 Task: For heading Arial black with underline.  font size for heading18,  'Change the font style of data to'Calibri.  and font size to 9,  Change the alignment of both headline & data to Align center.  In the sheet  Excel File Workbook Spreadsheet
Action: Mouse moved to (835, 108)
Screenshot: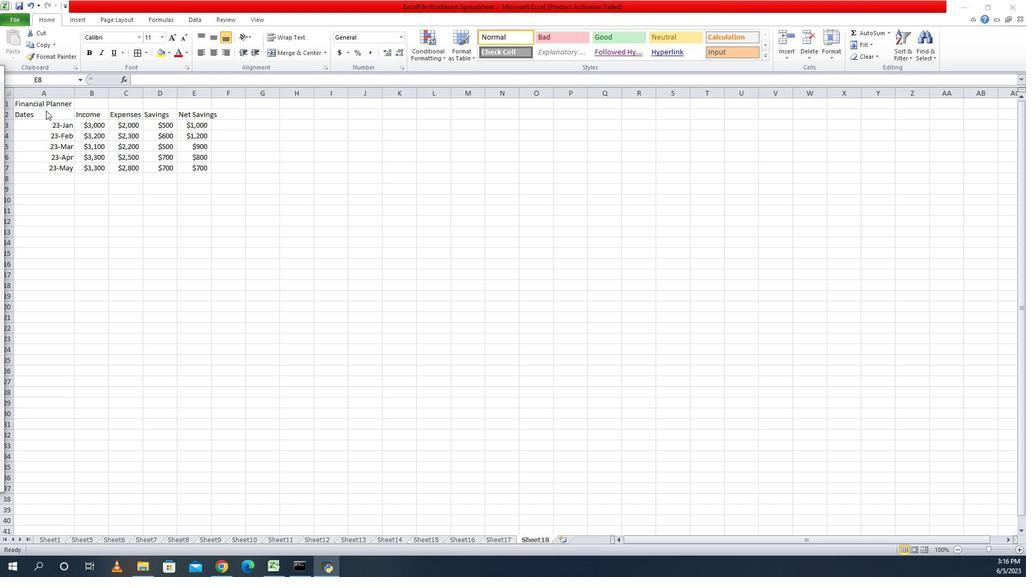 
Action: Mouse pressed left at (835, 108)
Screenshot: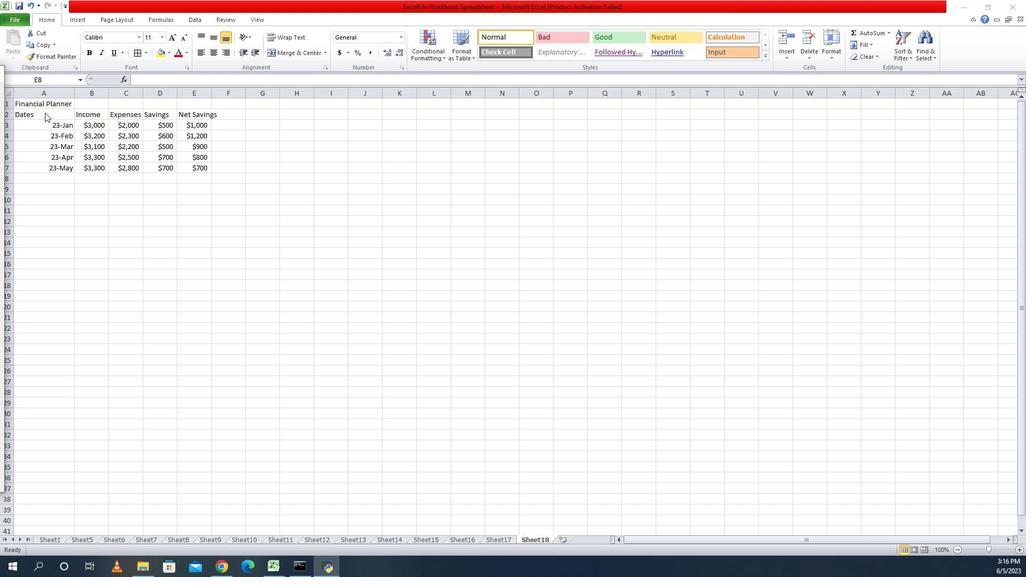 
Action: Mouse pressed left at (835, 108)
Screenshot: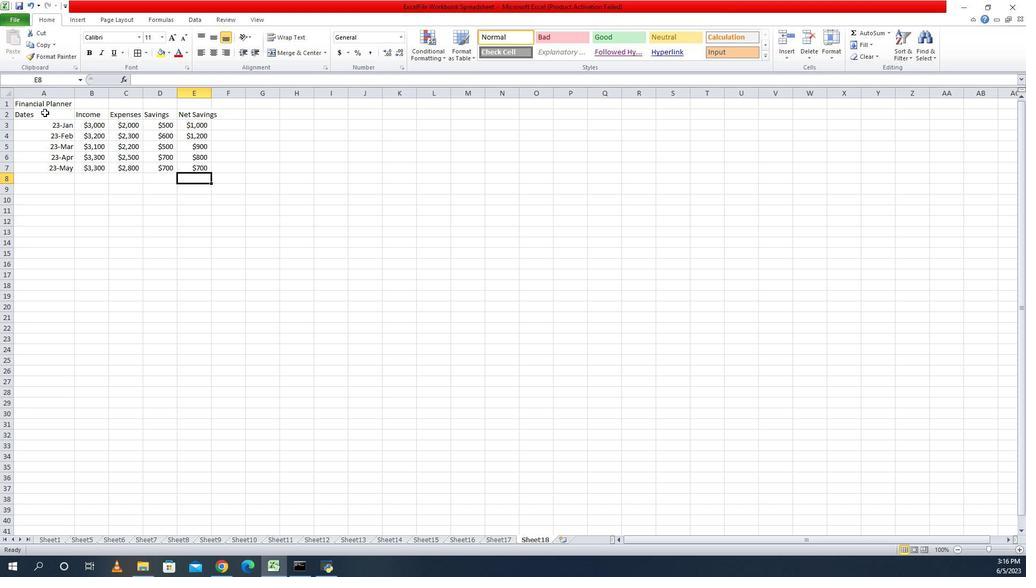 
Action: Mouse moved to (840, 113)
Screenshot: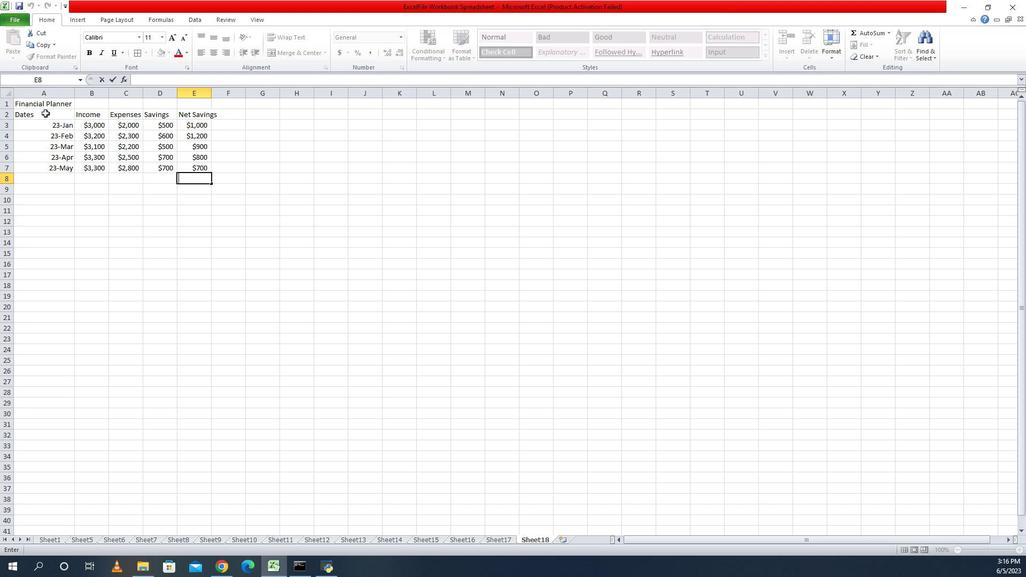 
Action: Mouse pressed left at (840, 113)
Screenshot: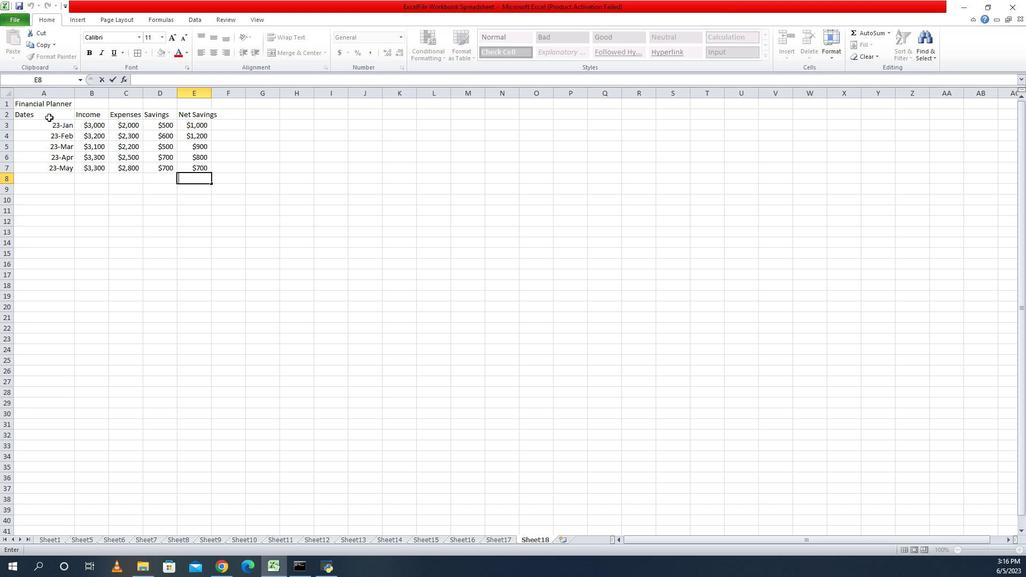 
Action: Mouse moved to (1003, 90)
Screenshot: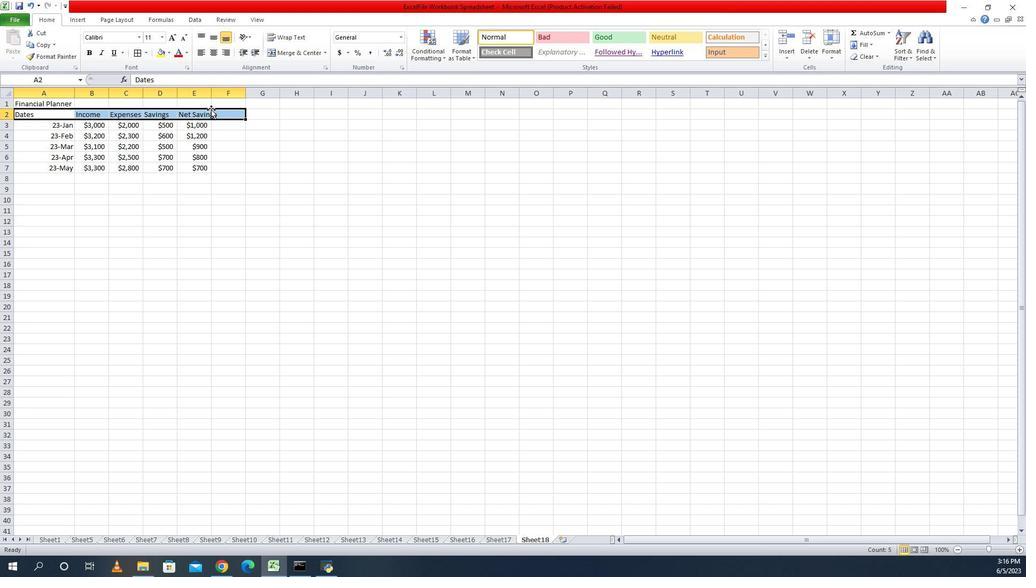 
Action: Mouse pressed left at (1003, 90)
Screenshot: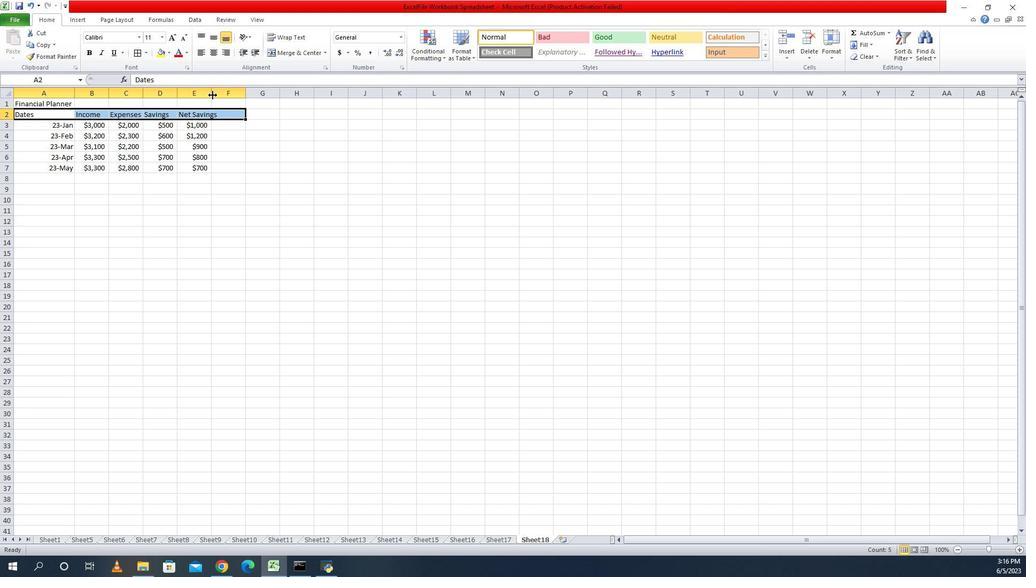
Action: Mouse pressed left at (1003, 90)
Screenshot: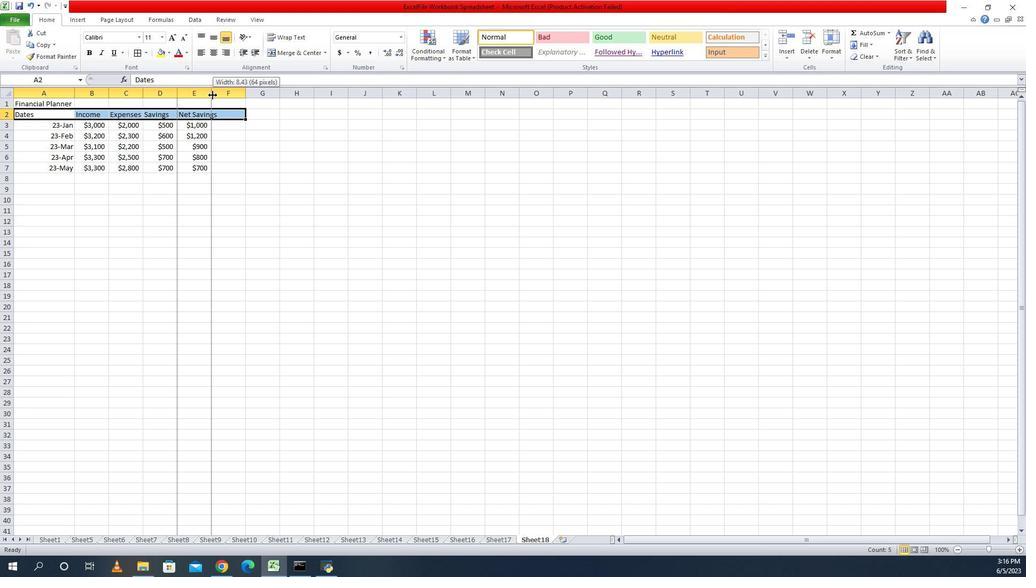 
Action: Mouse moved to (1010, 109)
Screenshot: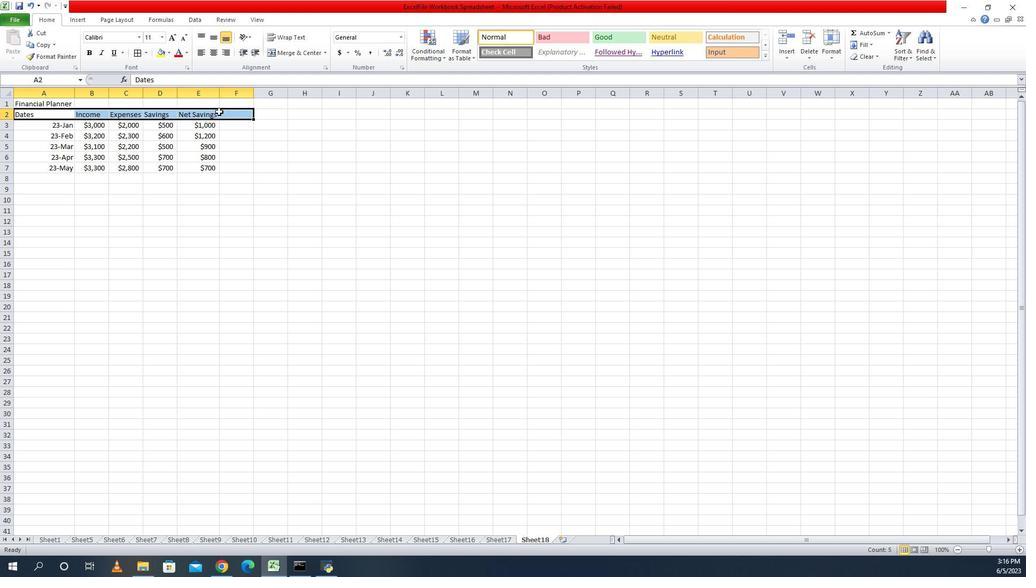 
Action: Mouse pressed left at (1010, 109)
Screenshot: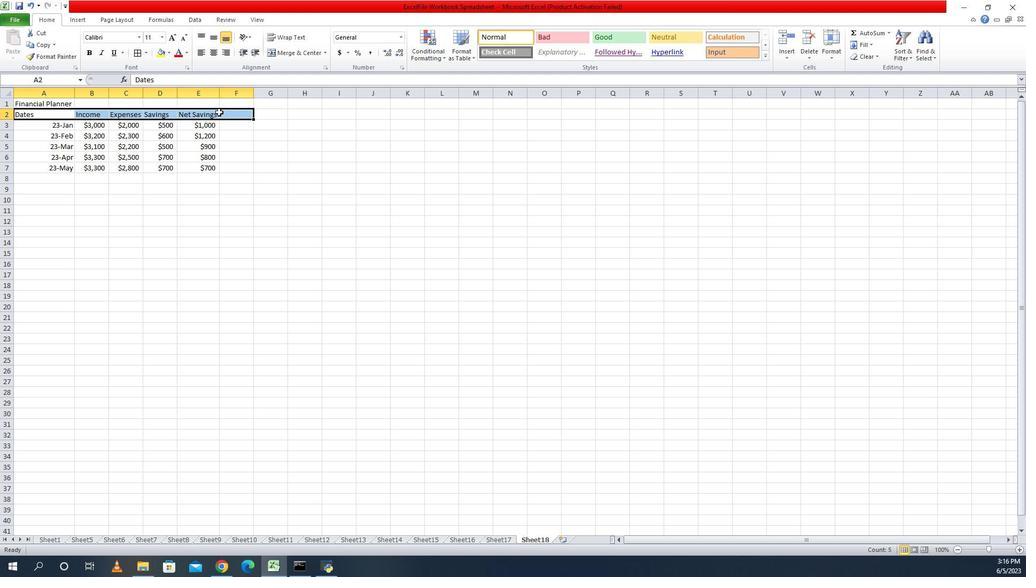 
Action: Mouse moved to (1010, 109)
Screenshot: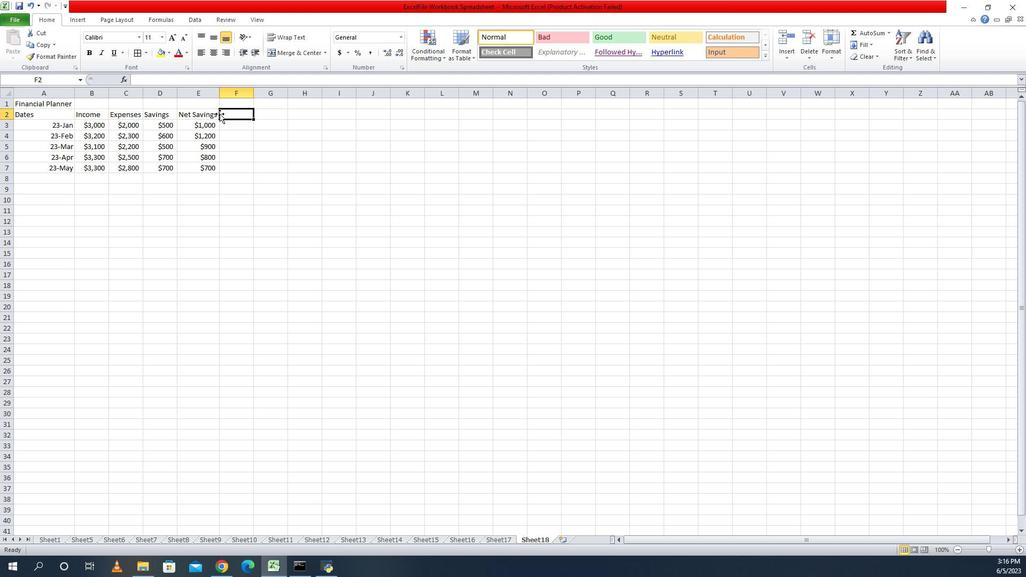 
Action: Mouse pressed left at (1010, 109)
Screenshot: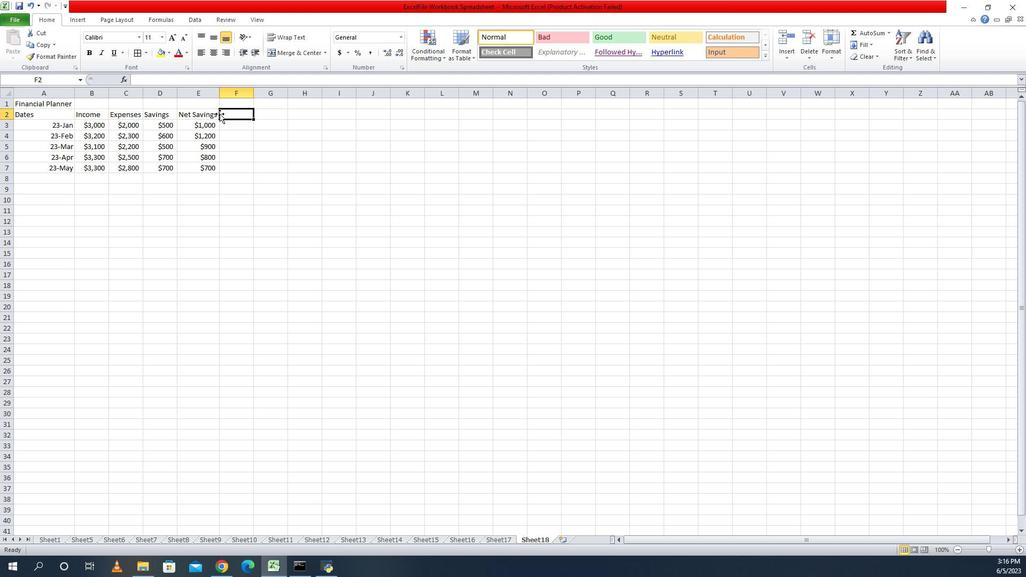 
Action: Mouse moved to (844, 107)
Screenshot: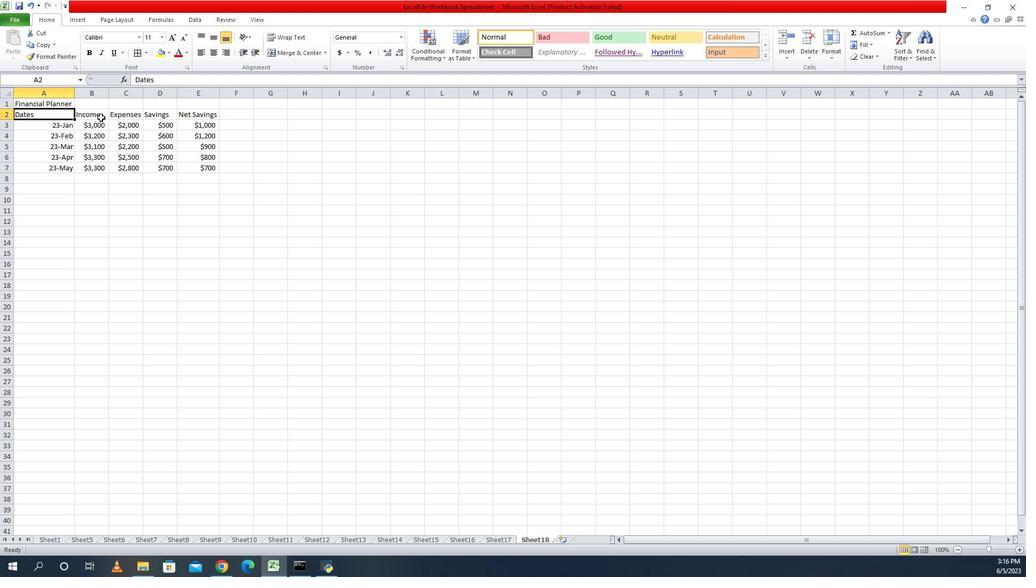 
Action: Mouse pressed left at (844, 107)
Screenshot: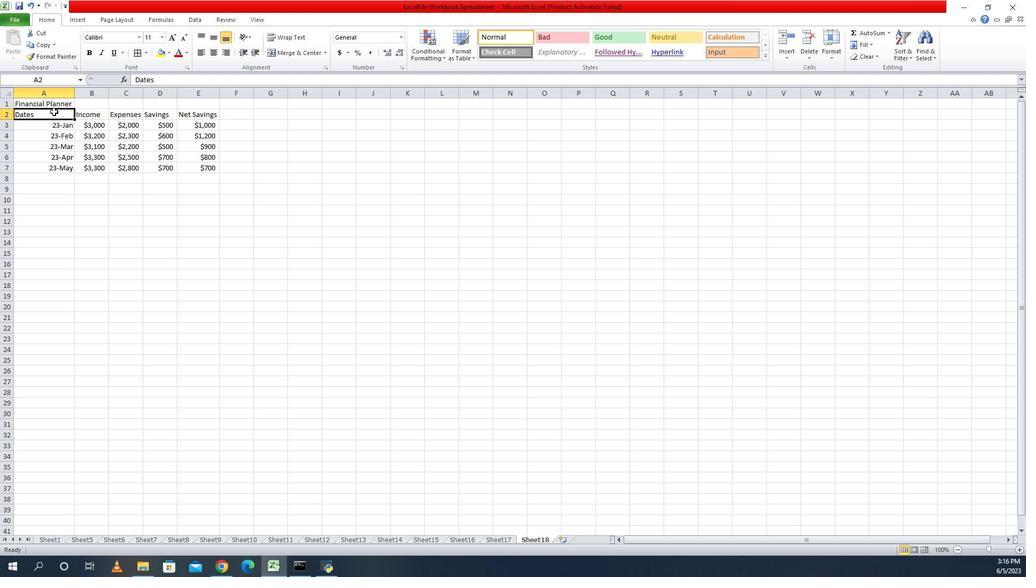 
Action: Mouse moved to (929, 34)
Screenshot: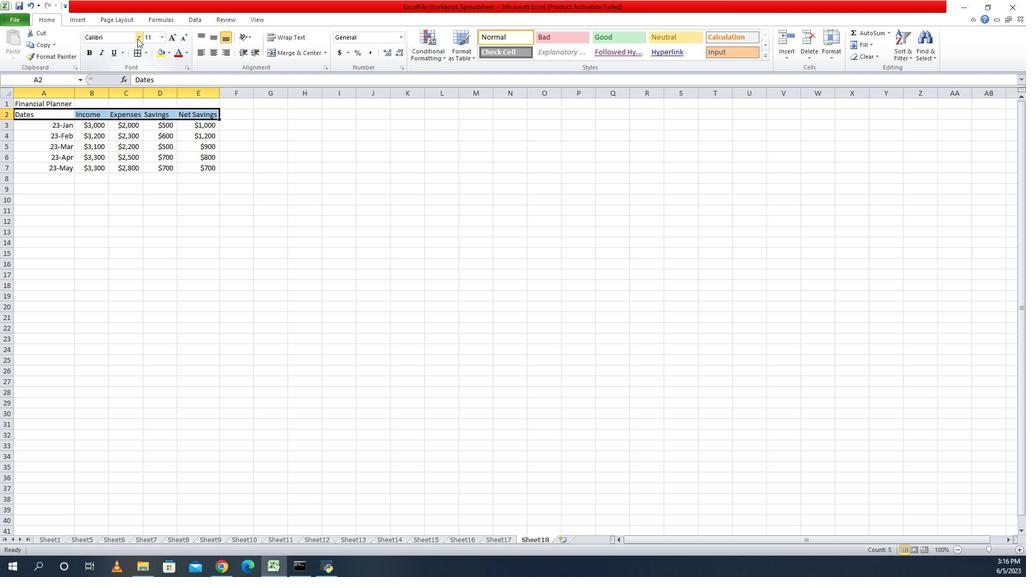 
Action: Mouse pressed left at (929, 34)
Screenshot: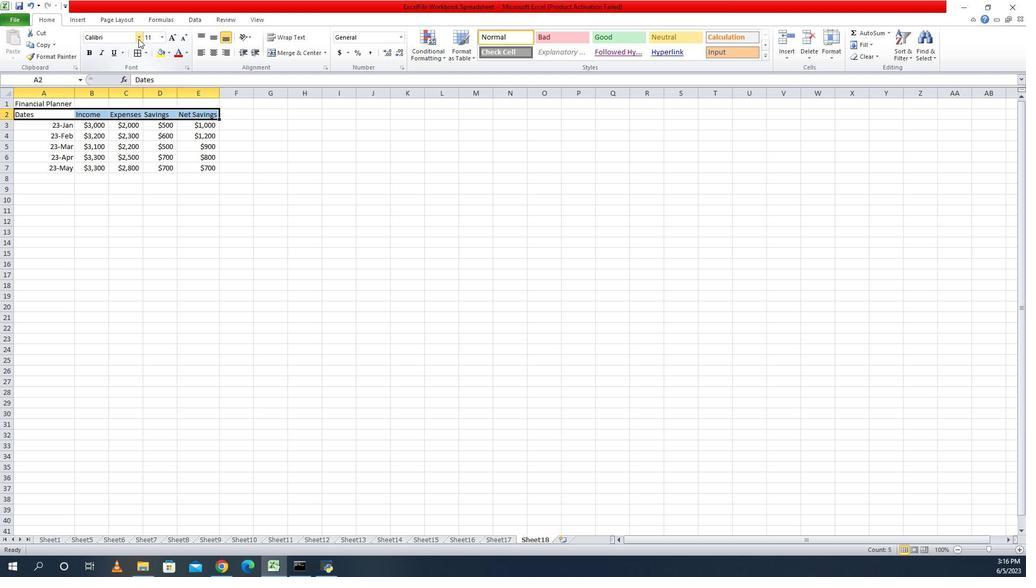 
Action: Mouse moved to (935, 130)
Screenshot: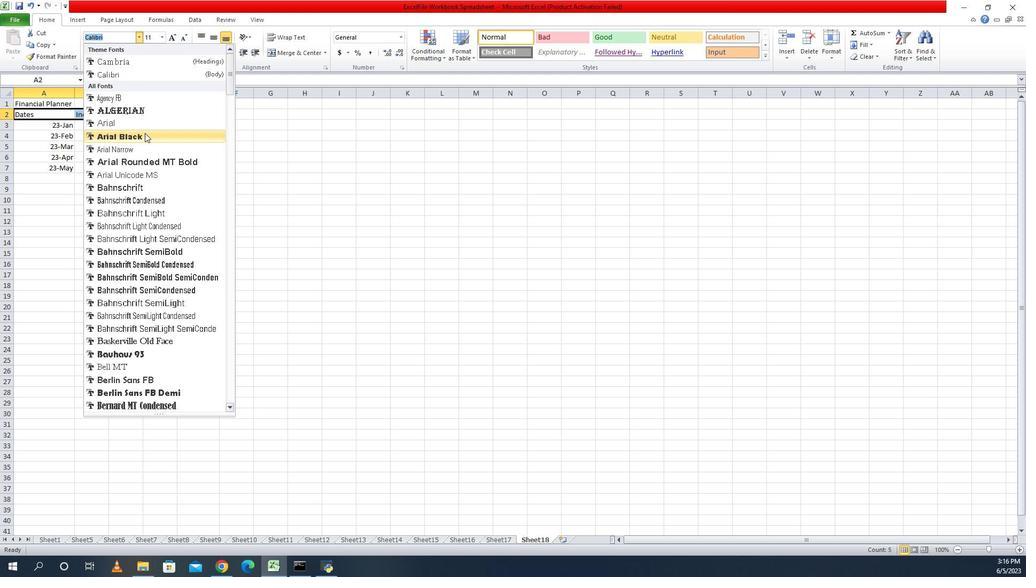 
Action: Mouse pressed left at (935, 130)
Screenshot: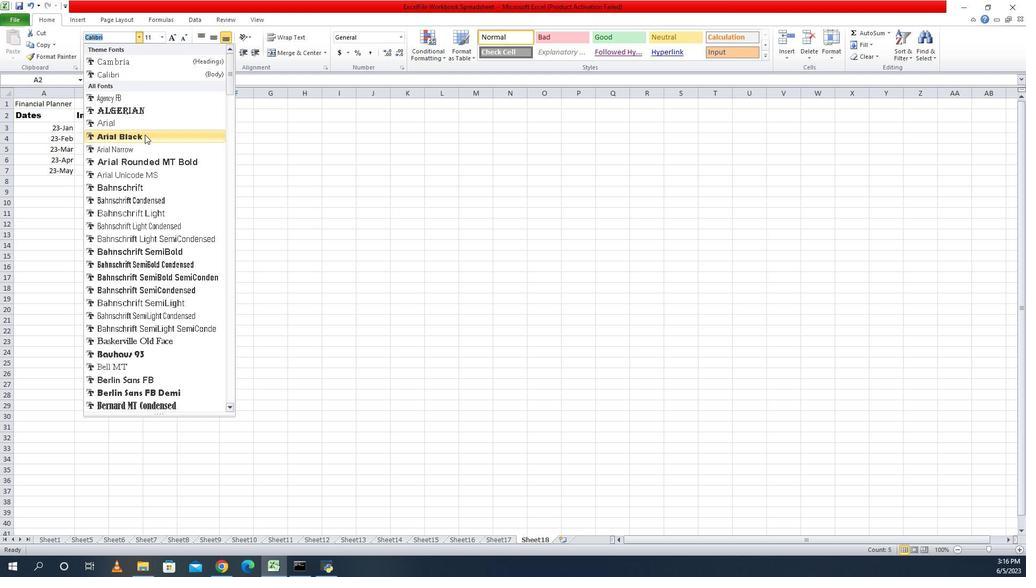 
Action: Mouse moved to (902, 51)
Screenshot: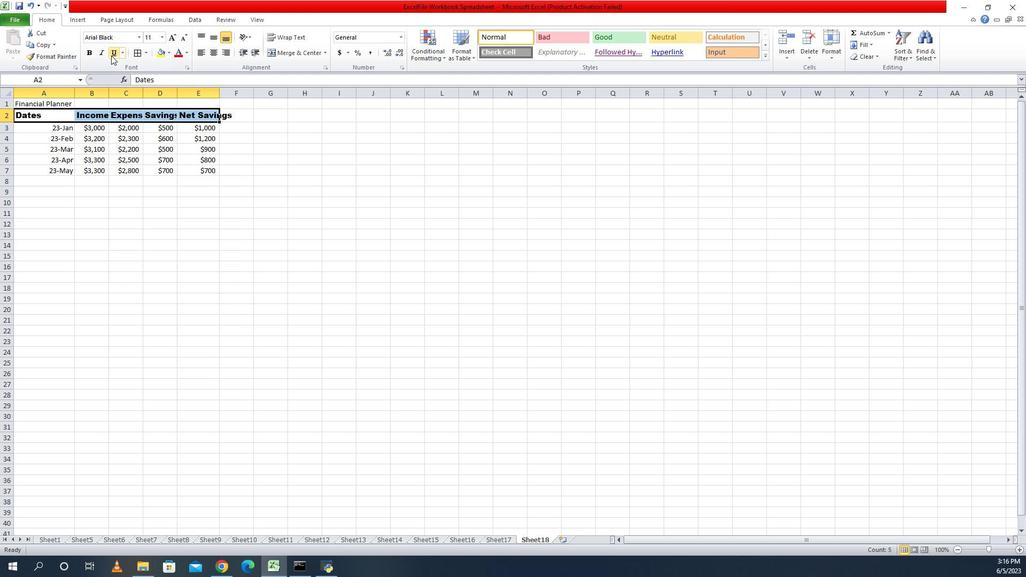 
Action: Mouse pressed left at (902, 51)
Screenshot: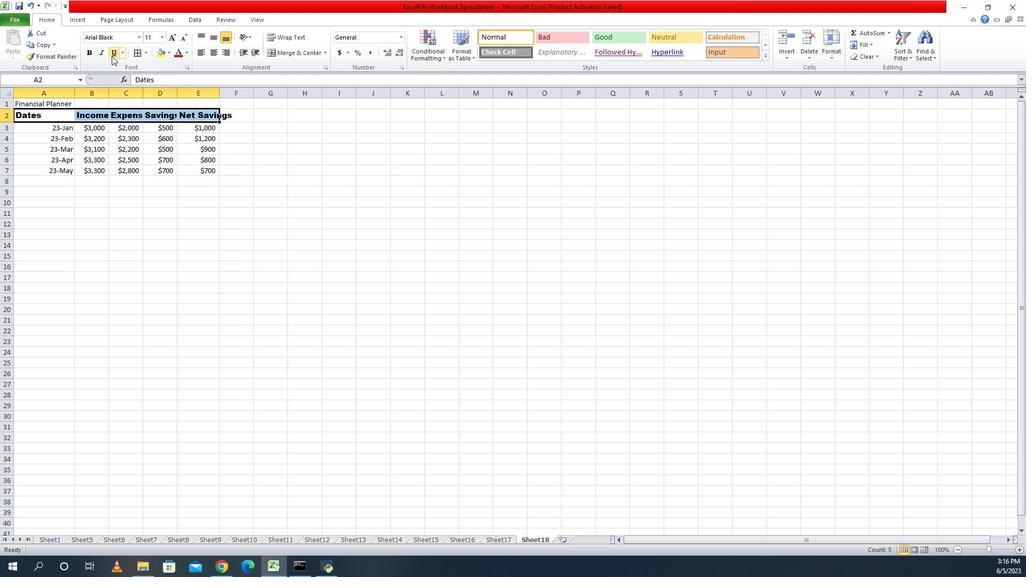 
Action: Mouse moved to (953, 33)
Screenshot: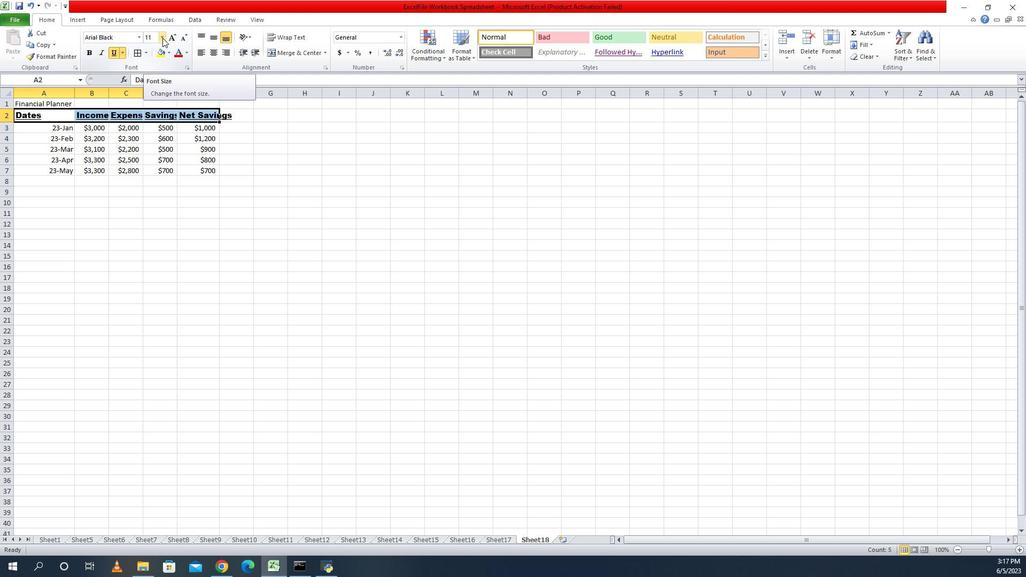 
Action: Mouse pressed left at (953, 33)
Screenshot: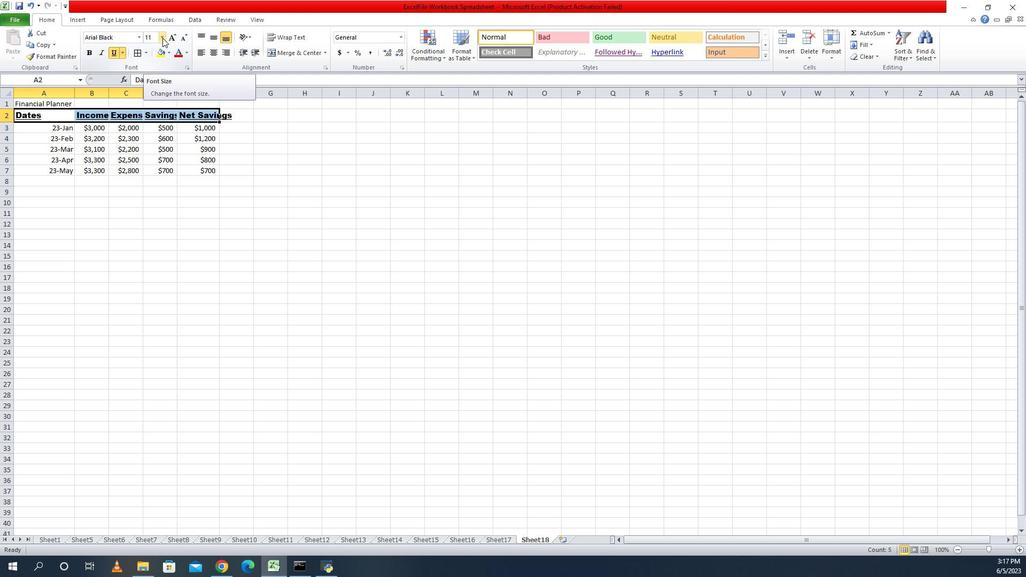 
Action: Mouse moved to (940, 109)
Screenshot: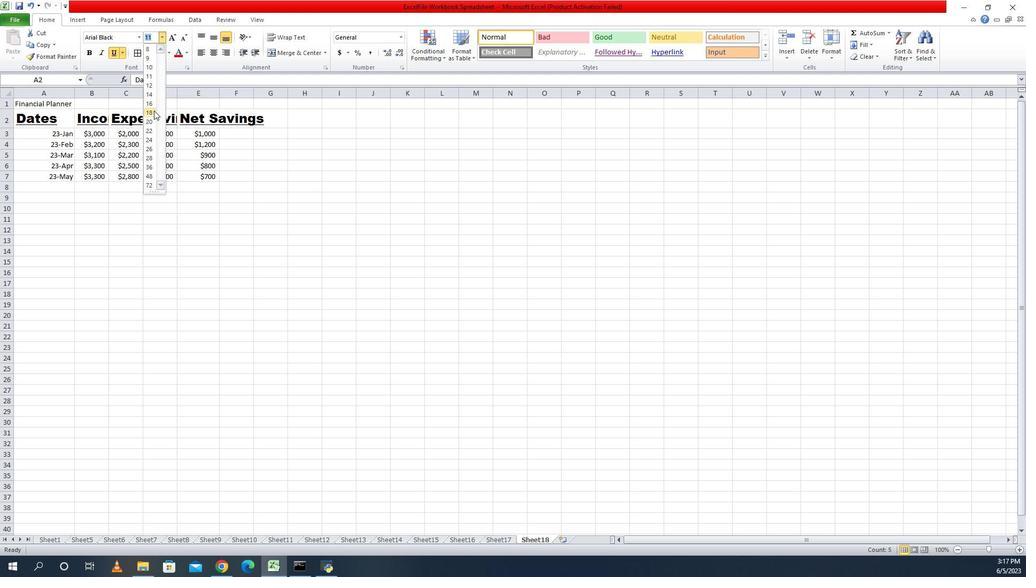 
Action: Mouse pressed left at (940, 109)
Screenshot: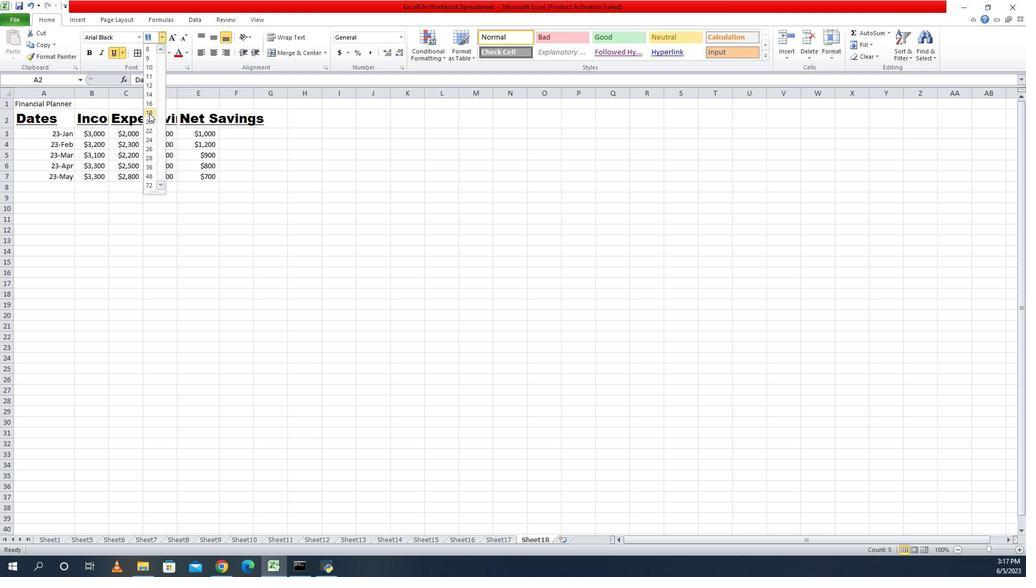 
Action: Mouse moved to (1011, 90)
Screenshot: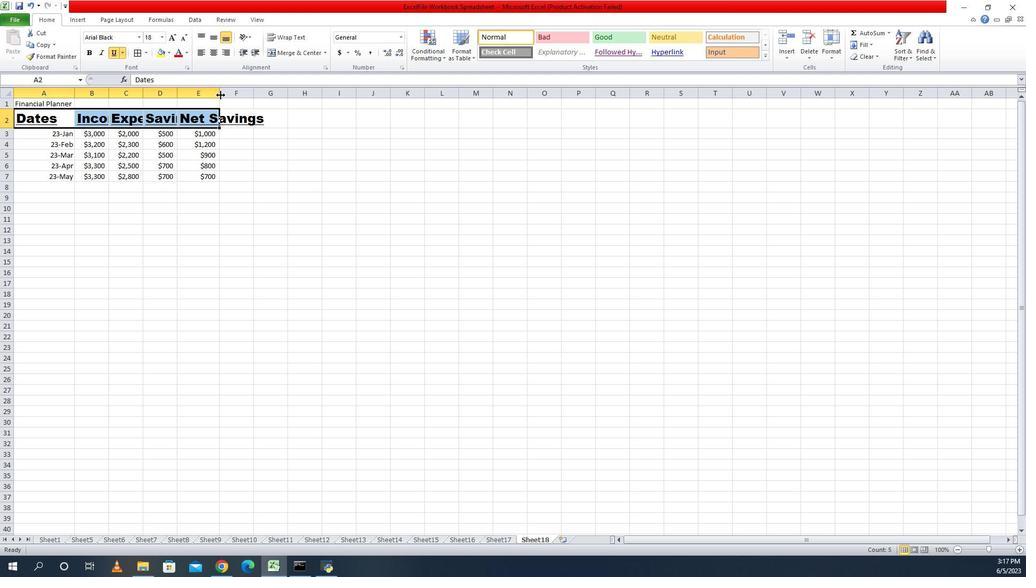 
Action: Mouse pressed left at (1011, 90)
Screenshot: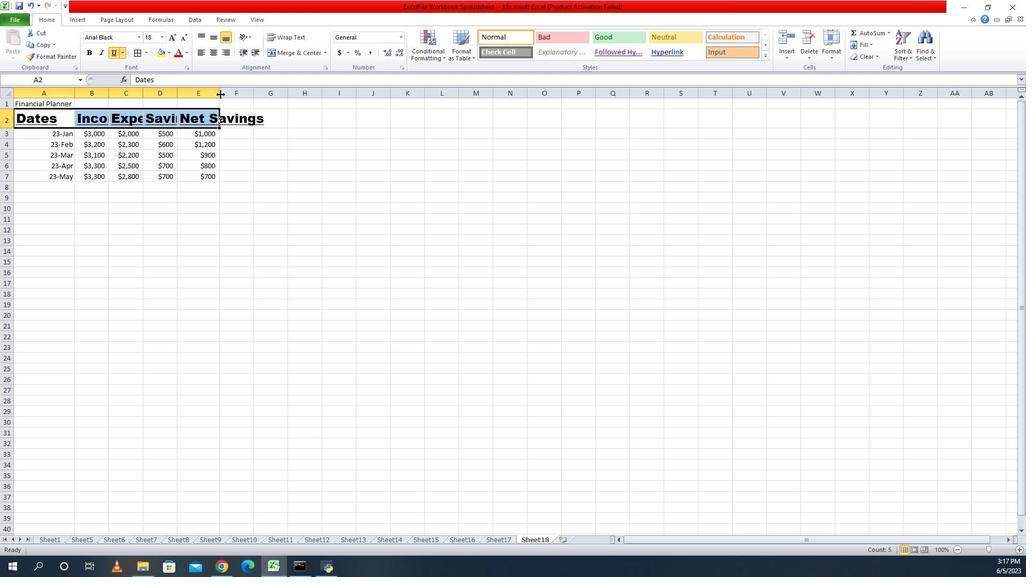 
Action: Mouse pressed left at (1011, 90)
Screenshot: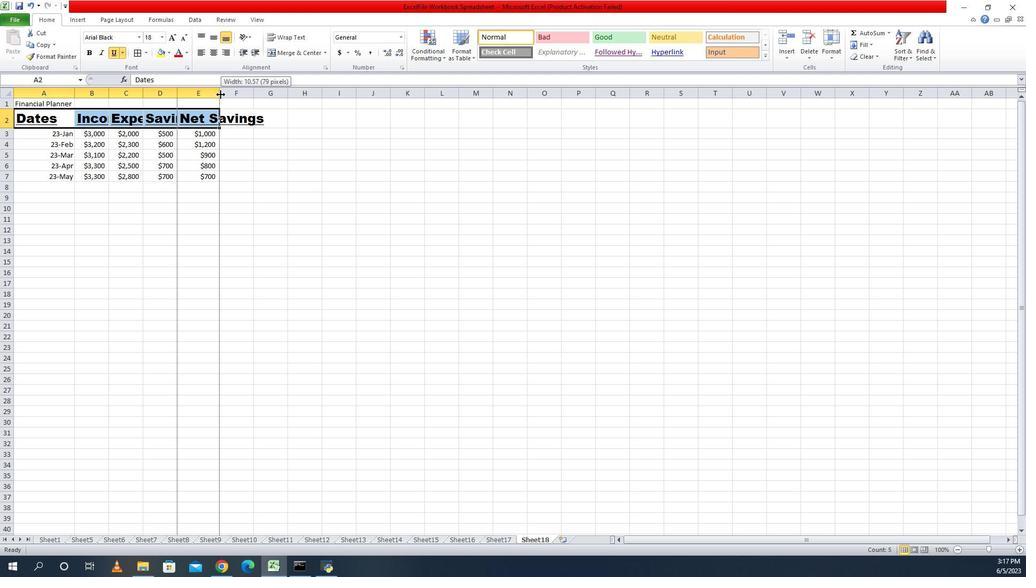 
Action: Mouse moved to (966, 89)
Screenshot: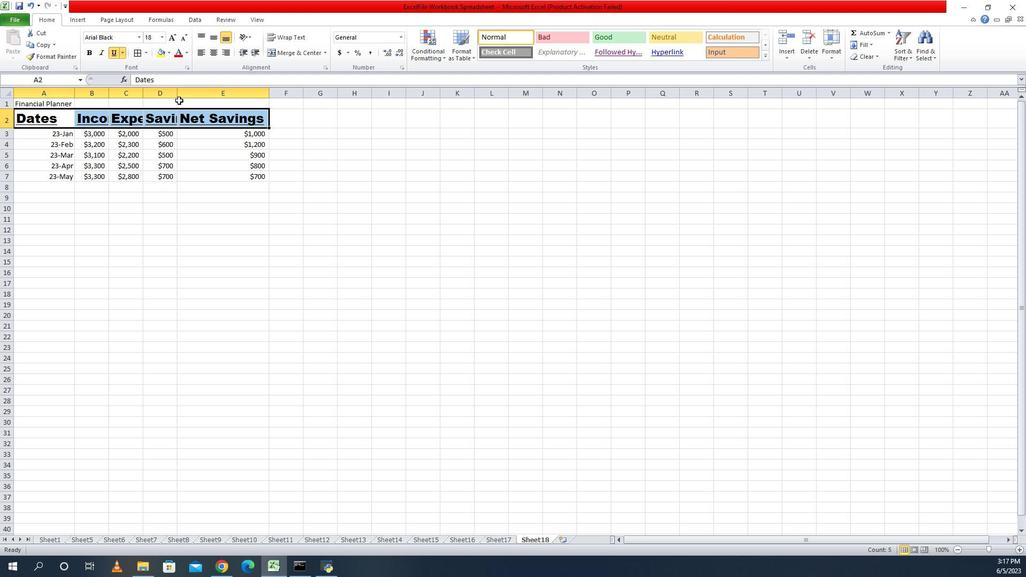 
Action: Mouse pressed left at (966, 89)
Screenshot: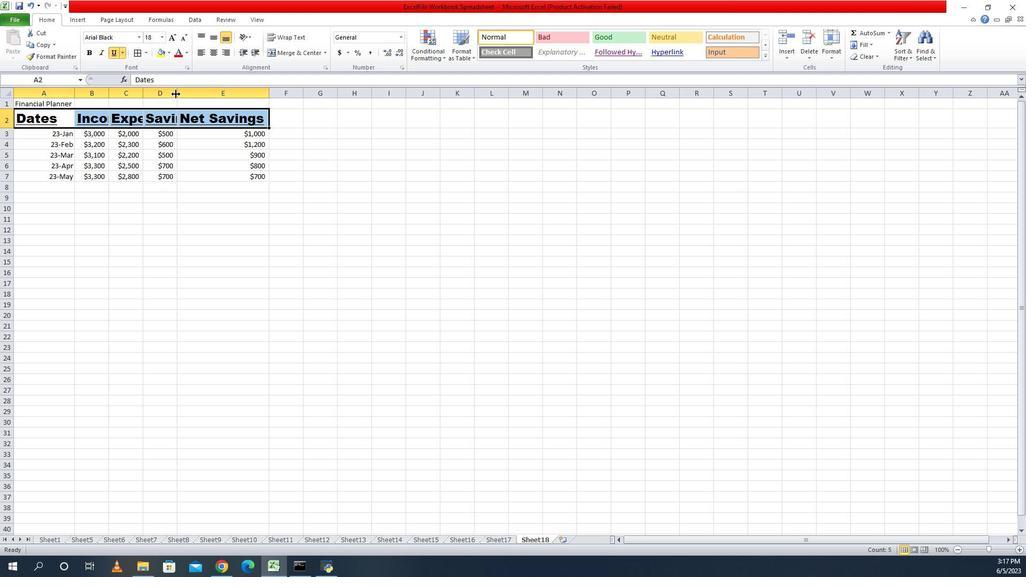 
Action: Mouse pressed left at (966, 89)
Screenshot: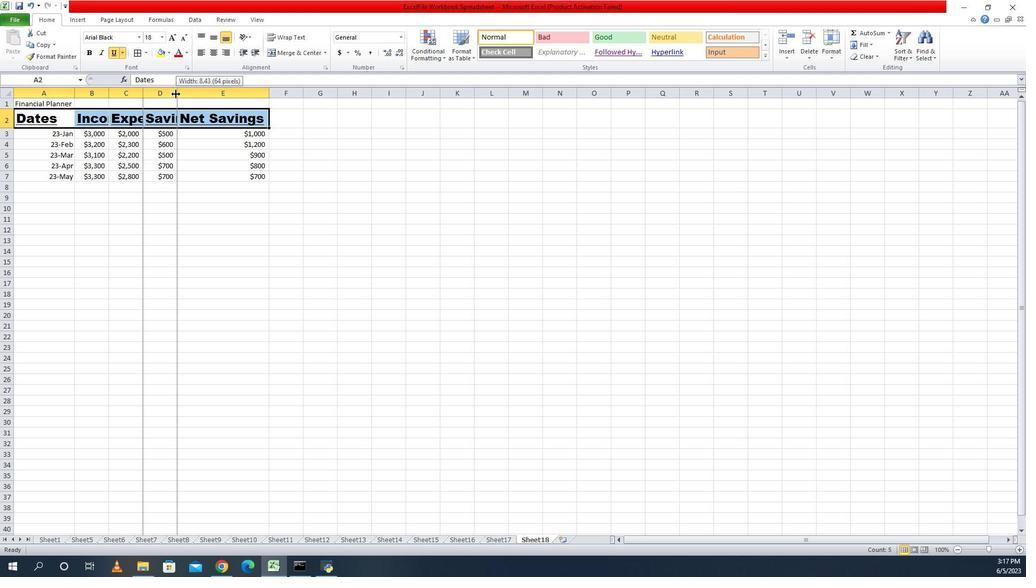 
Action: Mouse moved to (935, 90)
Screenshot: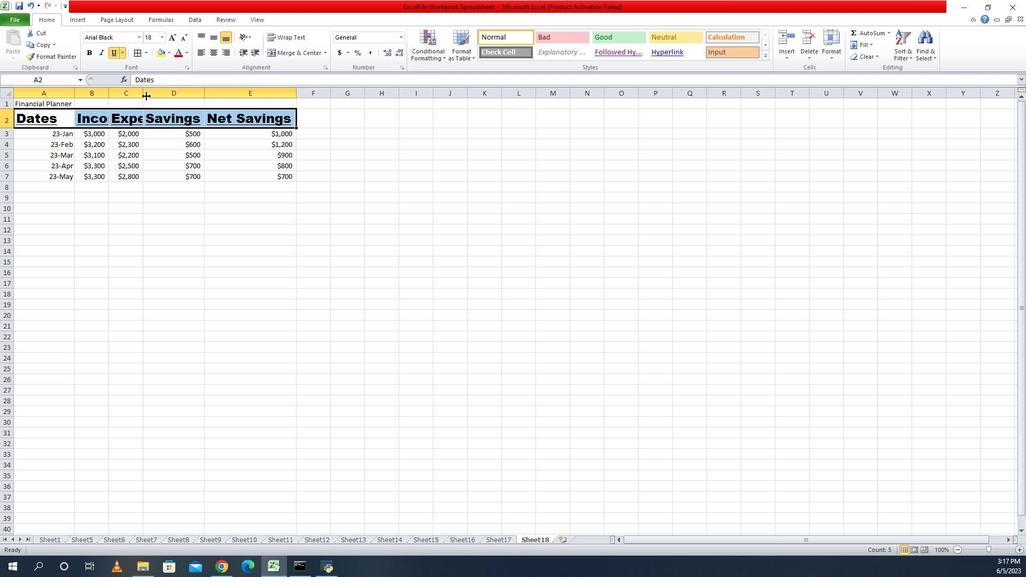 
Action: Mouse pressed left at (935, 90)
Screenshot: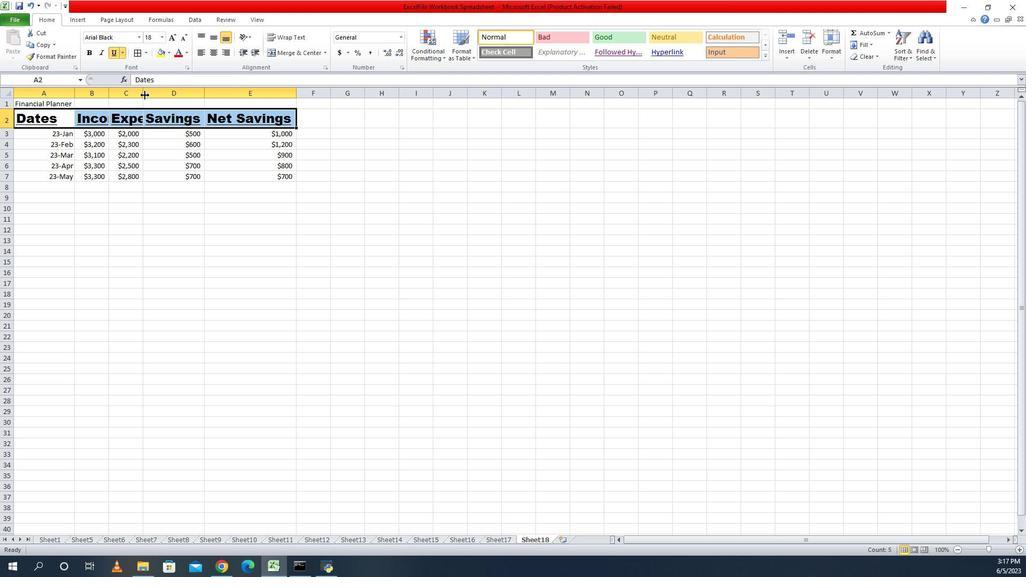 
Action: Mouse pressed left at (935, 90)
Screenshot: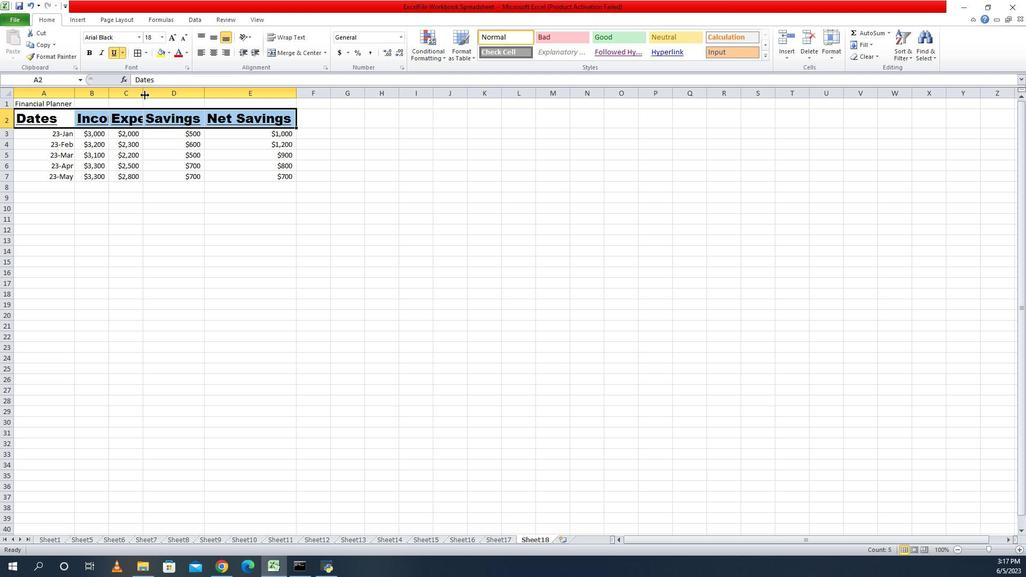 
Action: Mouse moved to (898, 92)
Screenshot: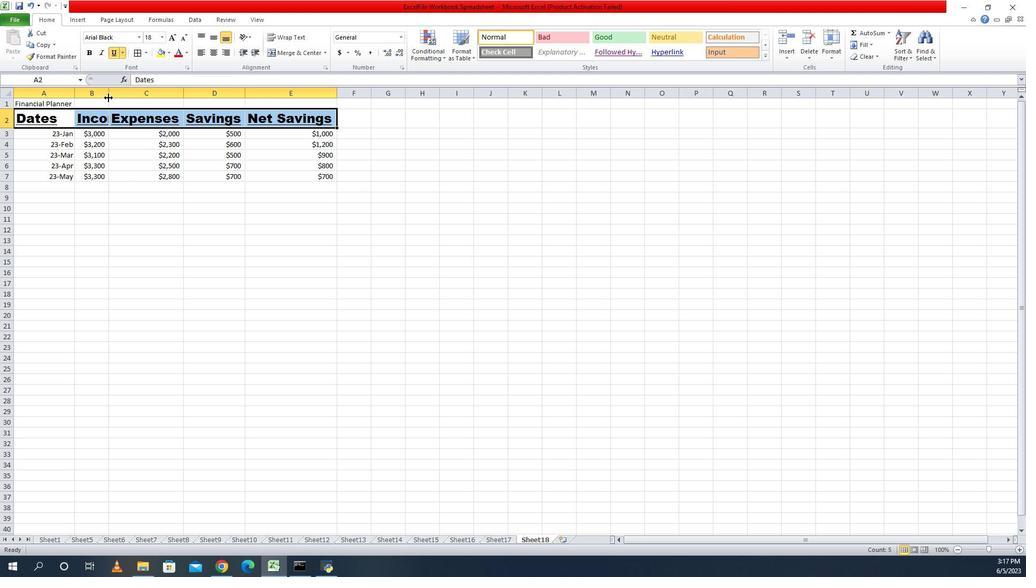 
Action: Mouse pressed left at (898, 92)
Screenshot: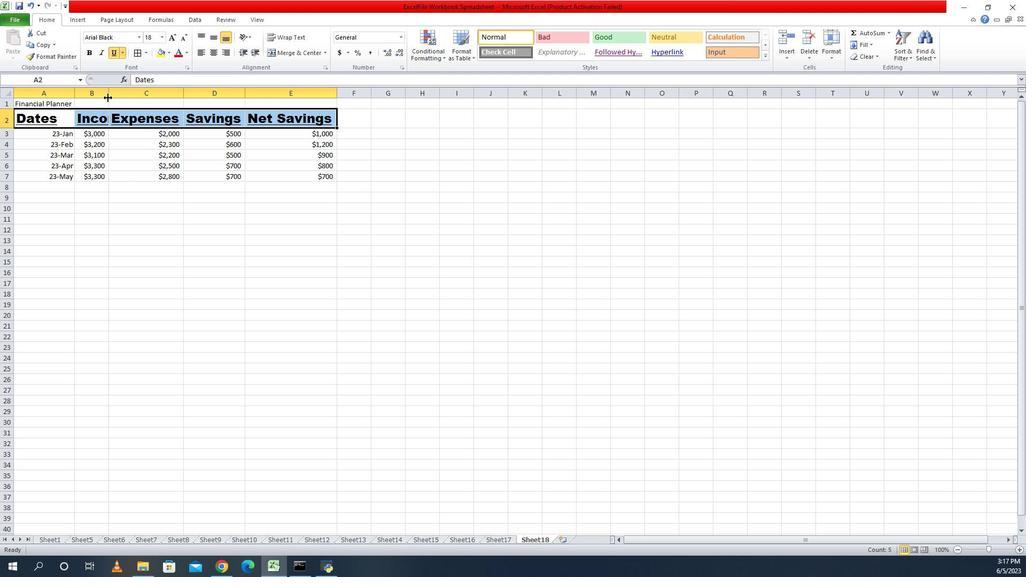 
Action: Mouse pressed left at (898, 92)
Screenshot: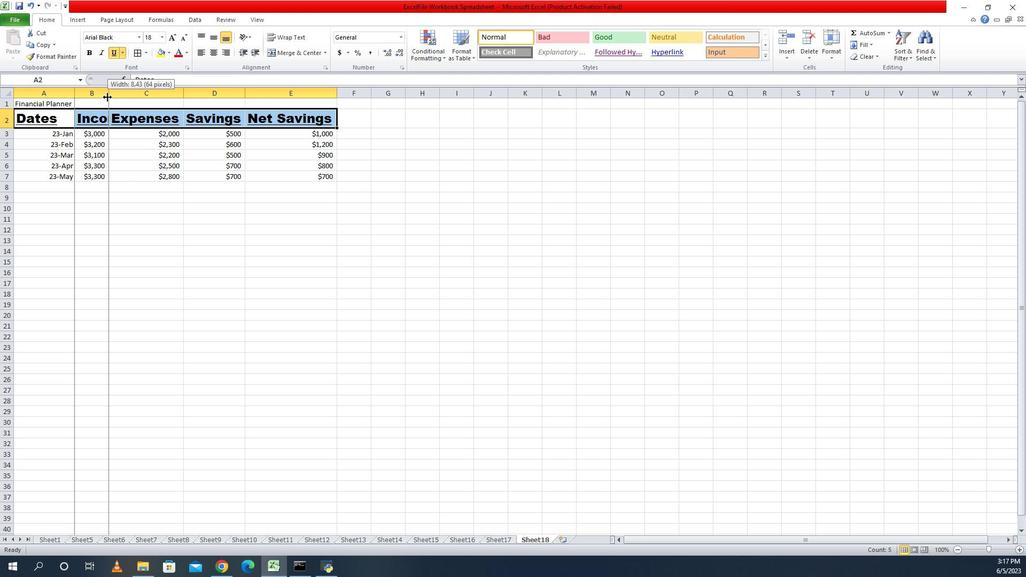 
Action: Mouse moved to (864, 91)
Screenshot: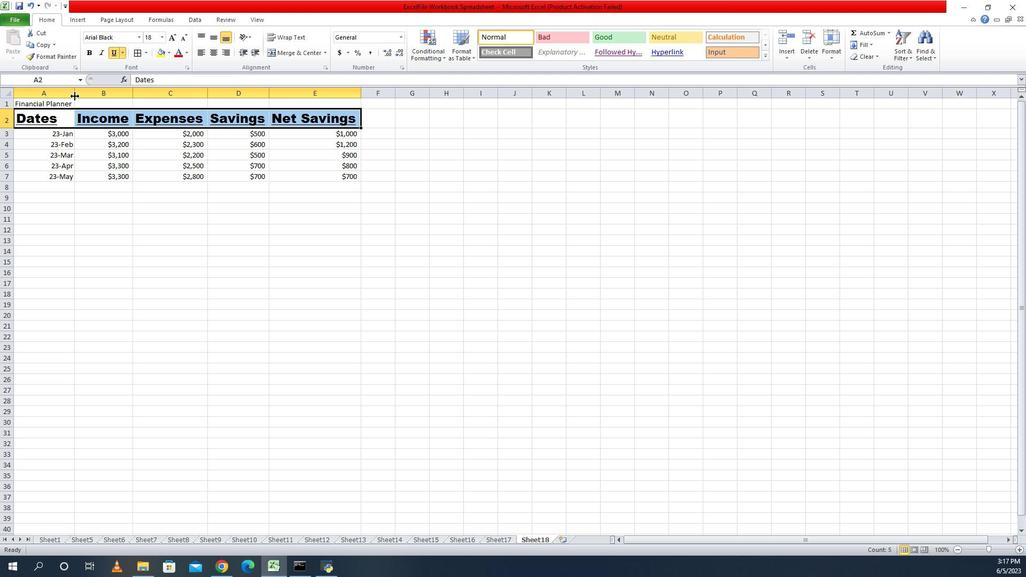 
Action: Mouse pressed left at (864, 91)
Screenshot: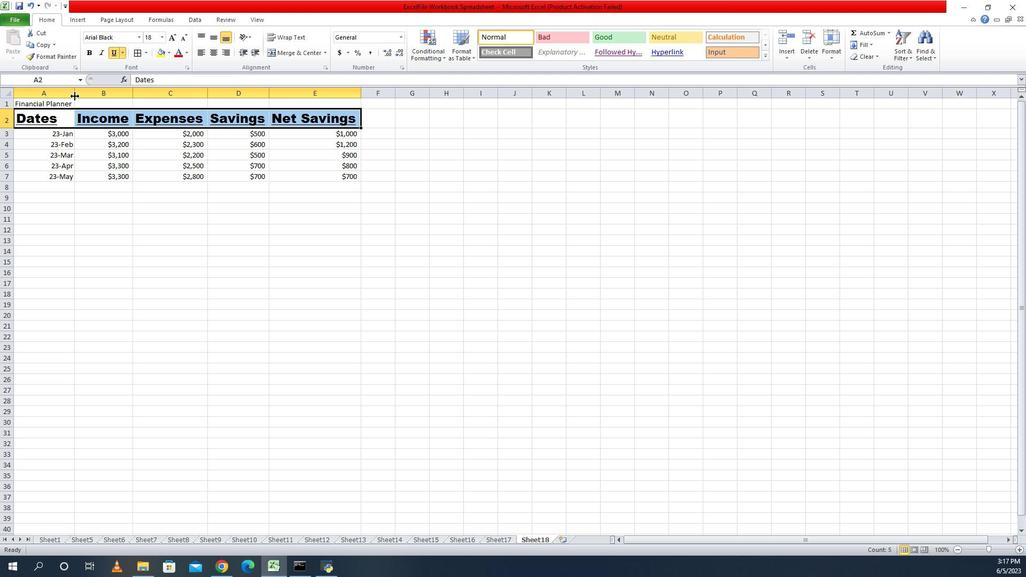 
Action: Mouse pressed left at (864, 91)
Screenshot: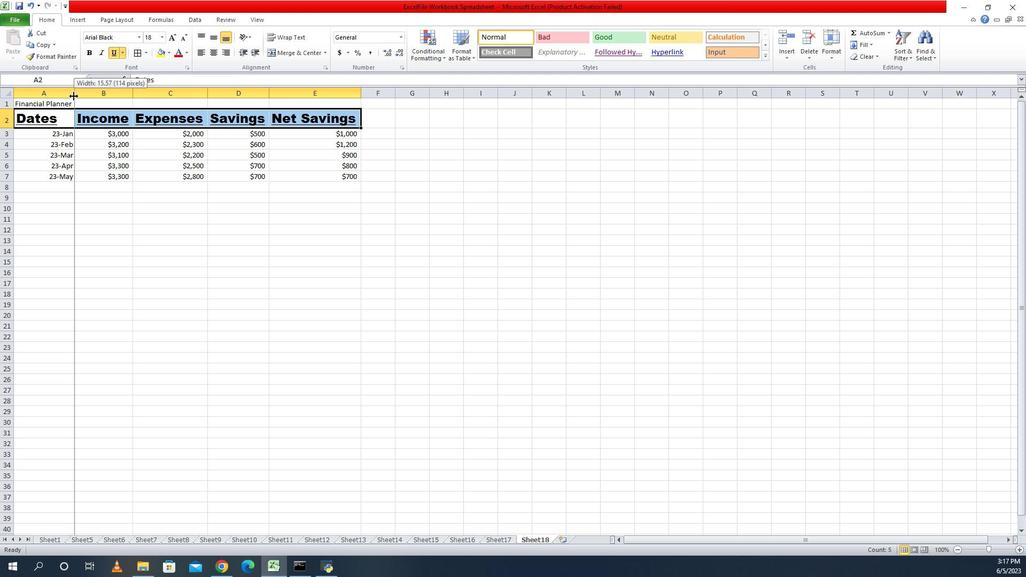 
Action: Mouse moved to (827, 129)
Screenshot: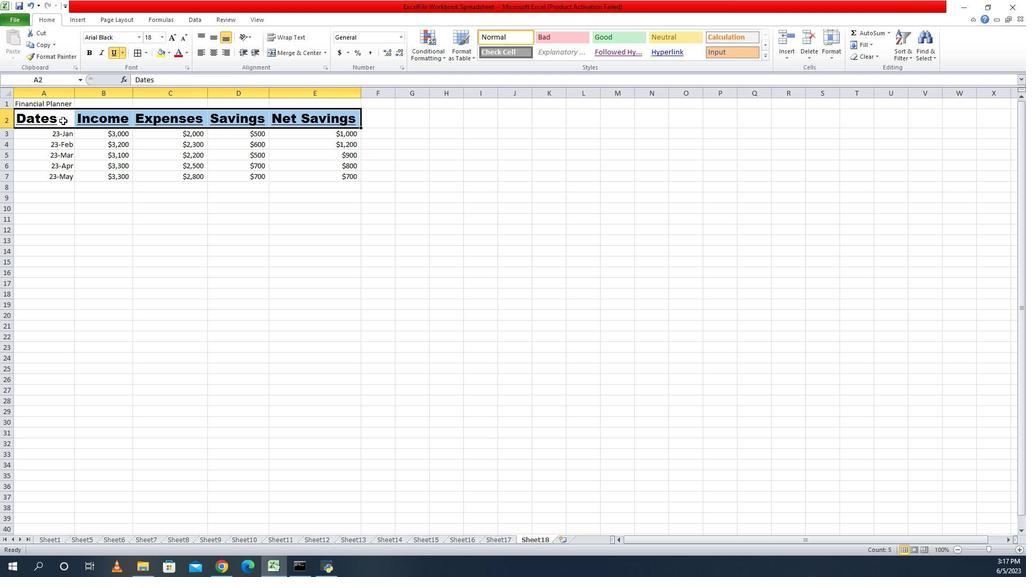 
Action: Mouse pressed left at (827, 129)
Screenshot: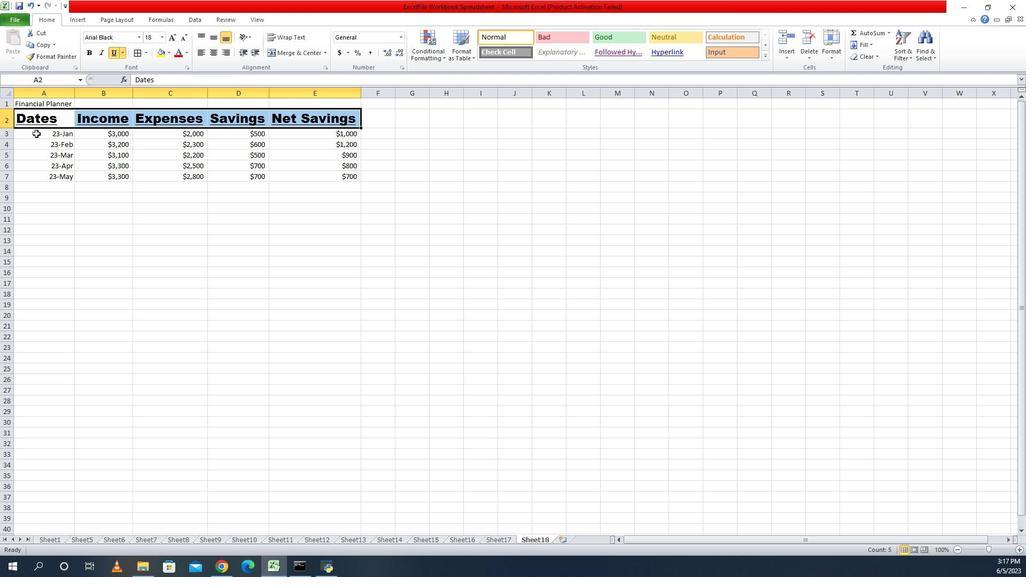 
Action: Mouse moved to (953, 29)
Screenshot: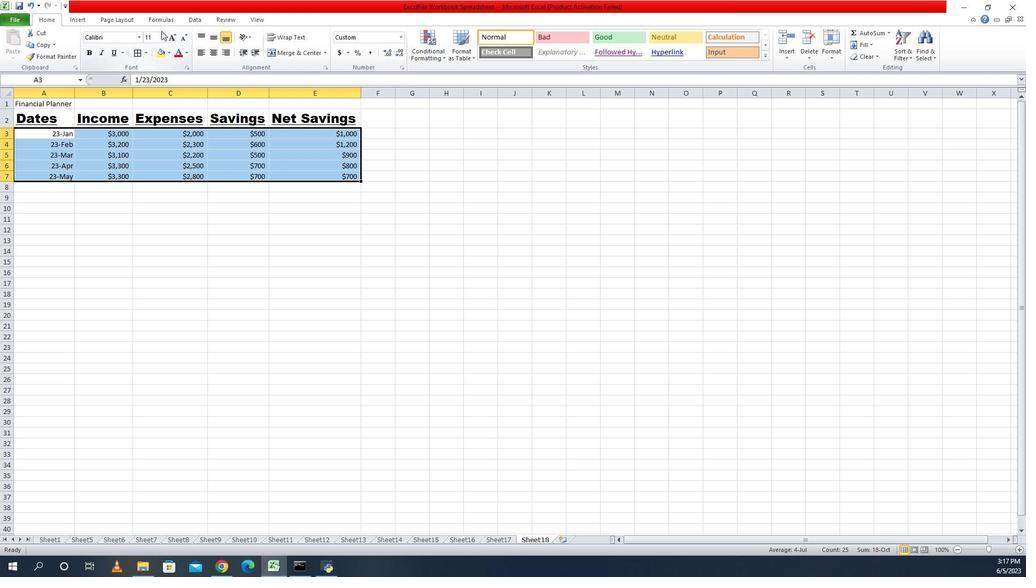 
Action: Mouse pressed left at (953, 29)
Screenshot: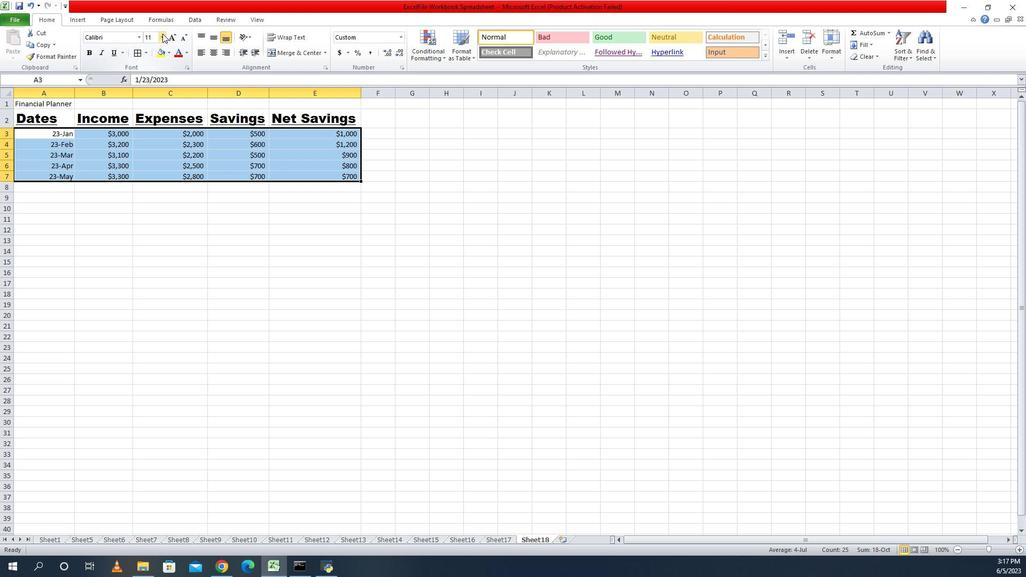 
Action: Mouse moved to (942, 53)
Screenshot: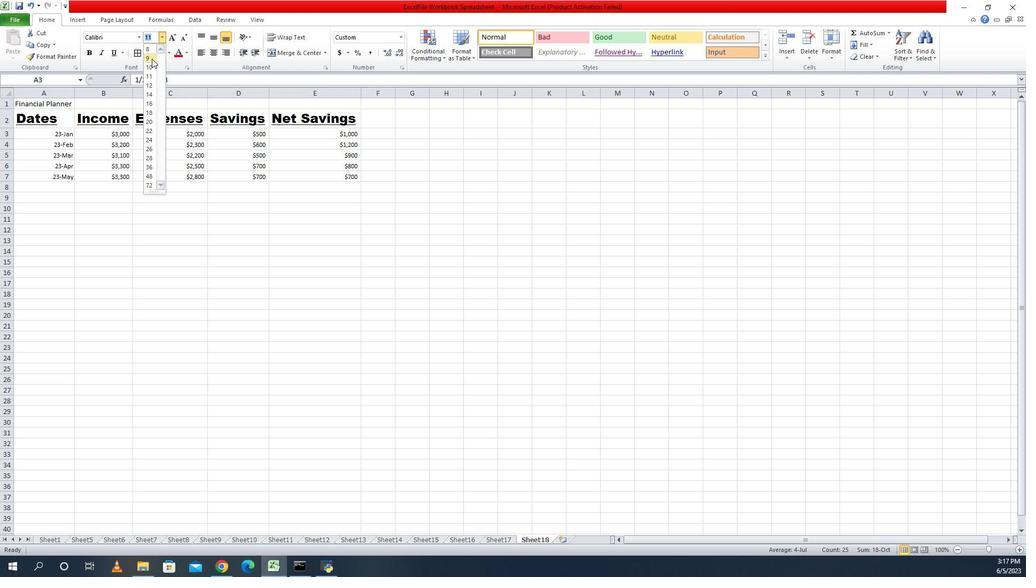 
Action: Mouse pressed left at (942, 53)
Screenshot: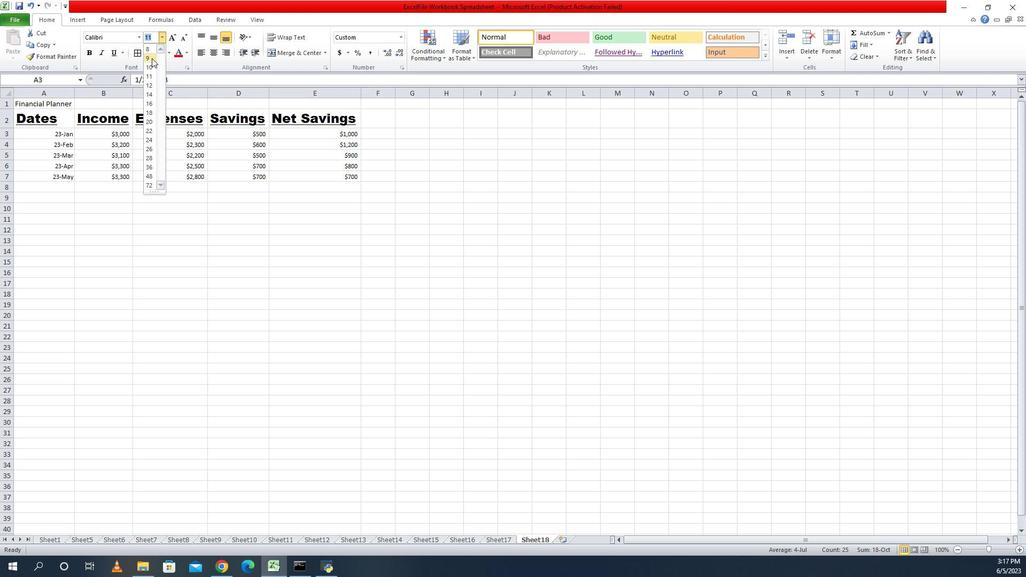 
Action: Mouse moved to (859, 111)
Screenshot: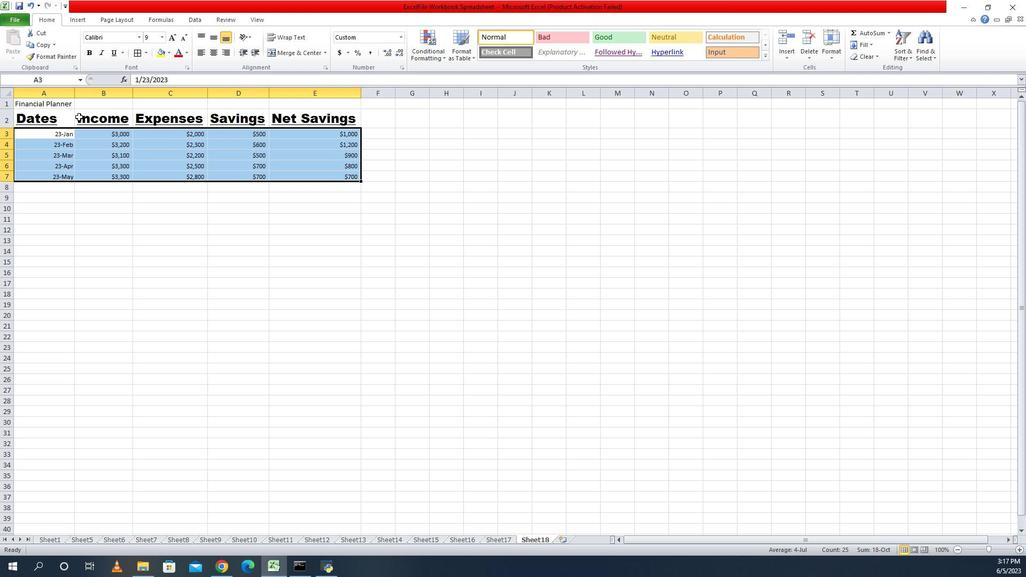 
Action: Mouse pressed left at (859, 111)
Screenshot: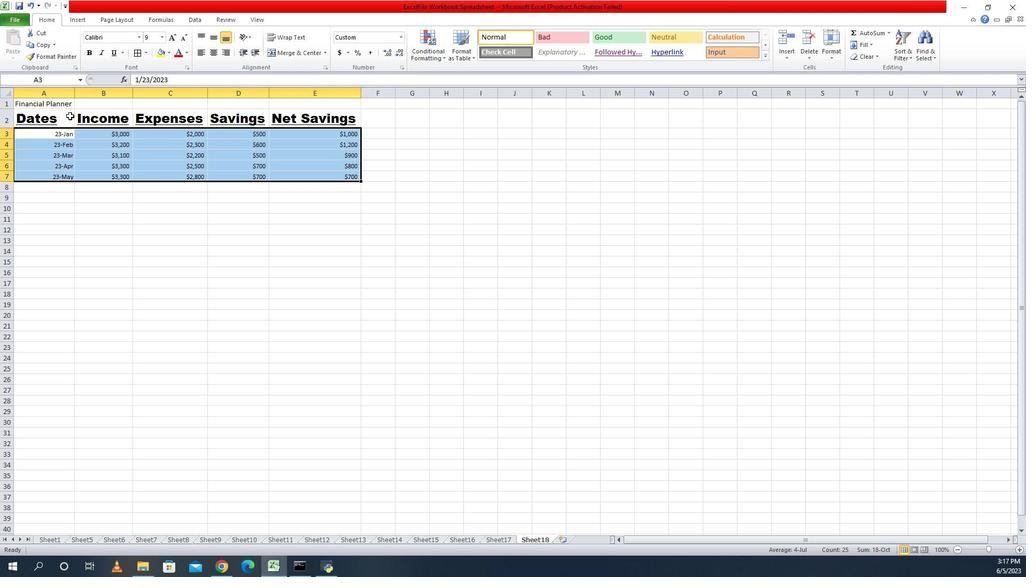 
Action: Mouse moved to (1005, 50)
Screenshot: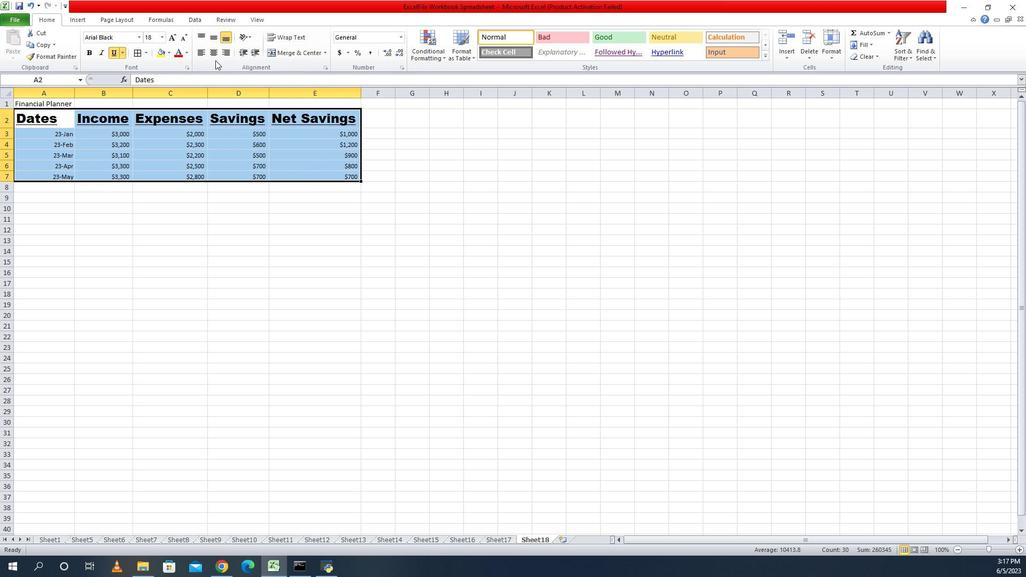 
Action: Mouse pressed left at (1005, 50)
Screenshot: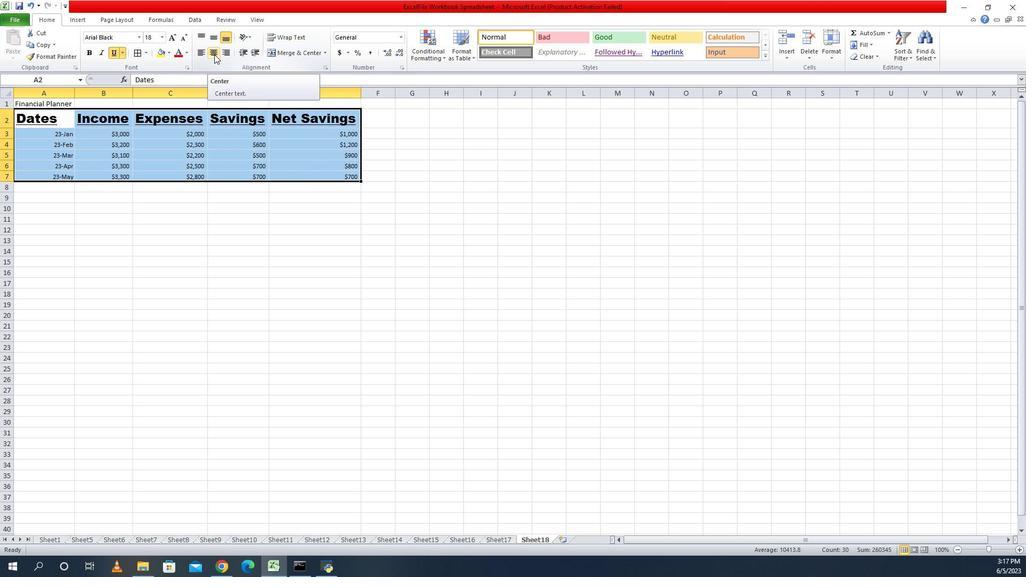 
Action: Mouse moved to (1012, 208)
Screenshot: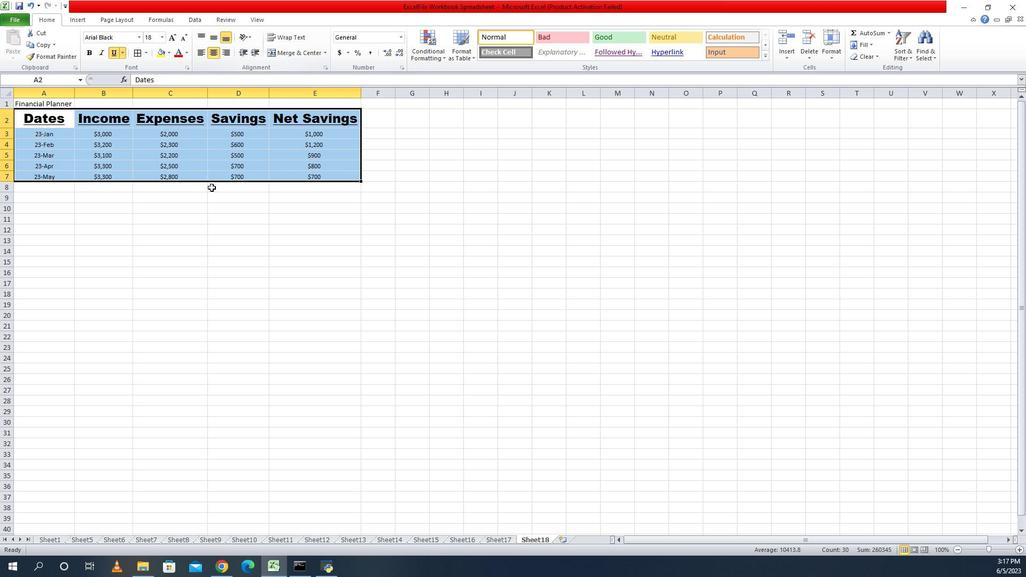 
Action: Mouse pressed left at (1012, 208)
Screenshot: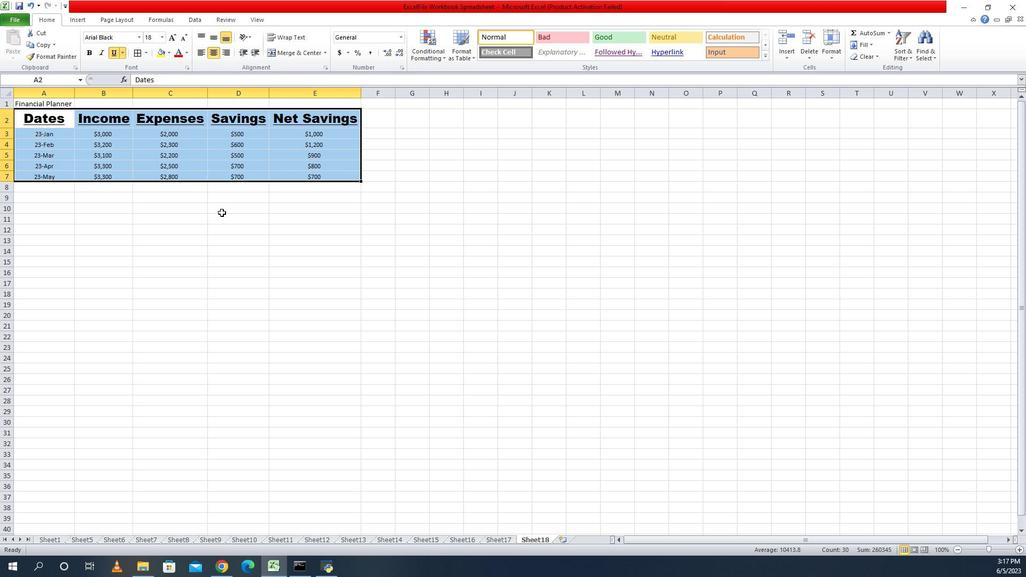 
